 Task: Look for properties with a cot in Canada.
Action: Mouse moved to (846, 145)
Screenshot: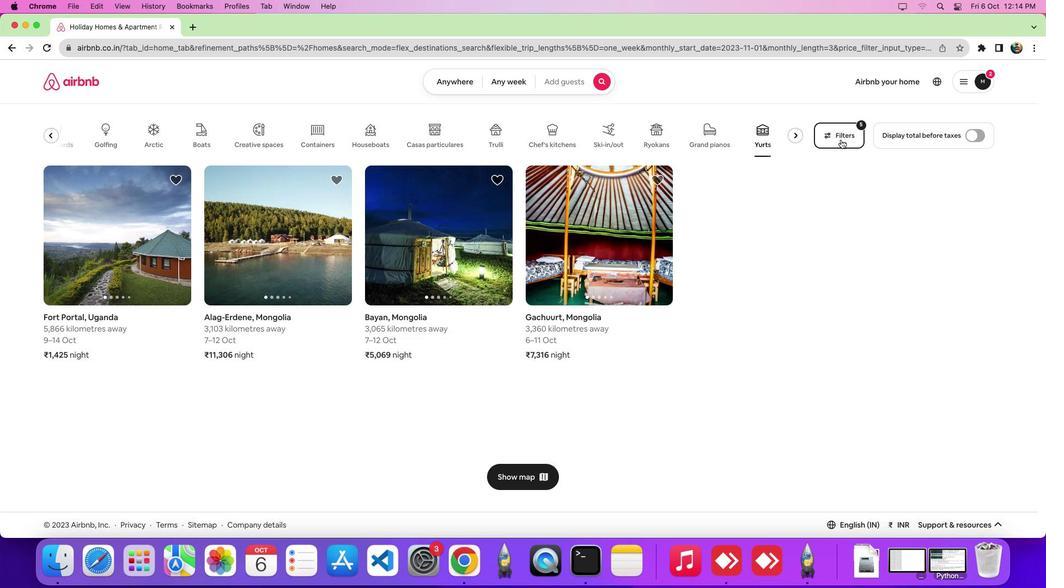 
Action: Mouse pressed left at (846, 145)
Screenshot: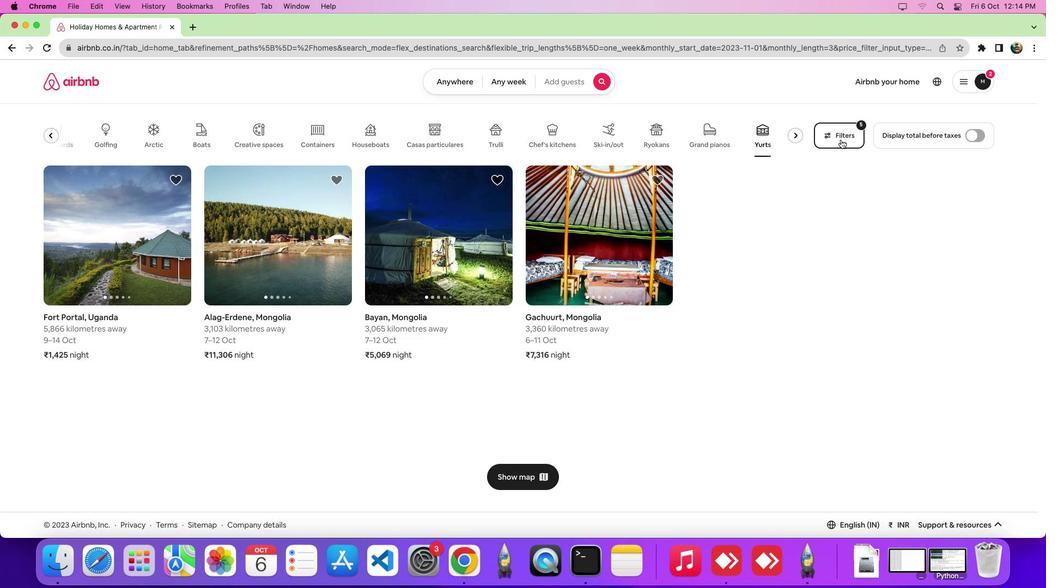 
Action: Mouse moved to (411, 196)
Screenshot: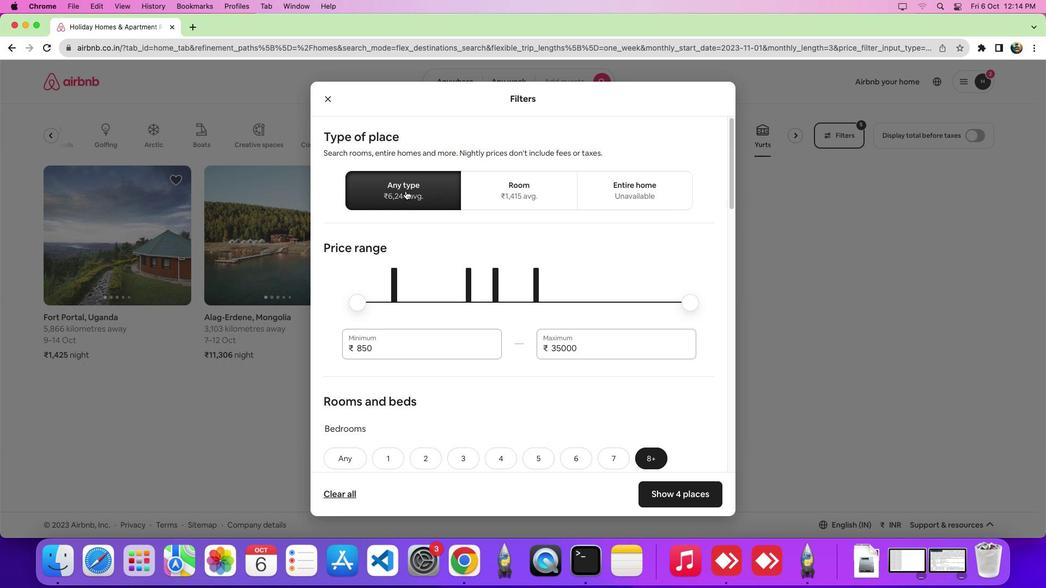 
Action: Mouse pressed left at (411, 196)
Screenshot: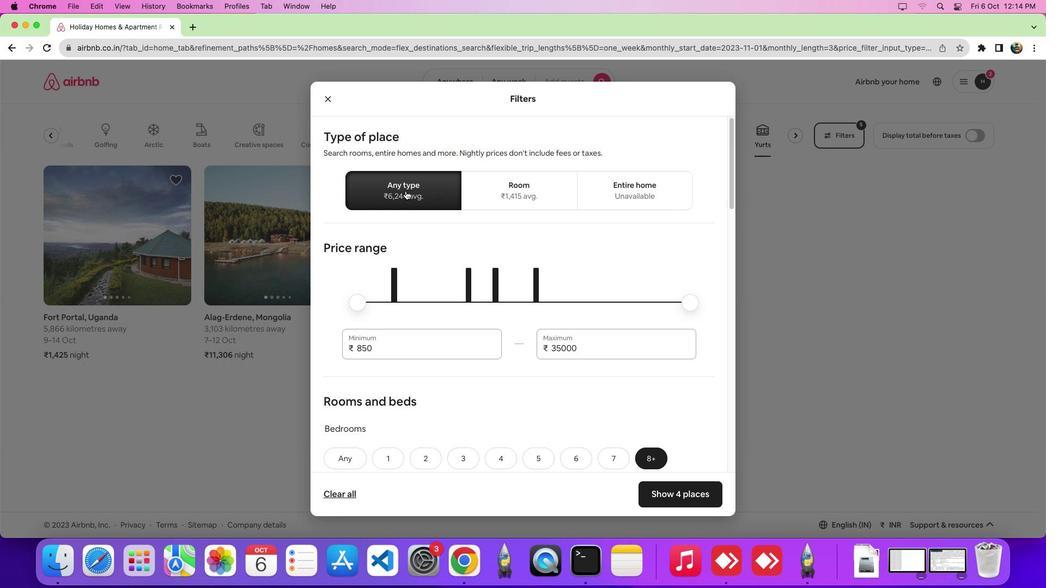 
Action: Mouse moved to (471, 312)
Screenshot: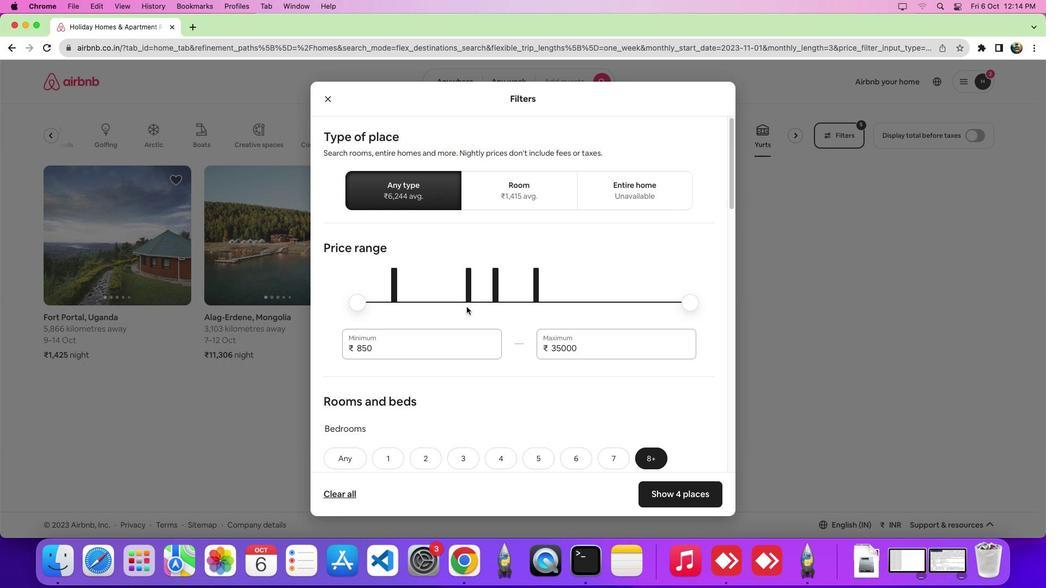 
Action: Mouse scrolled (471, 312) with delta (5, 4)
Screenshot: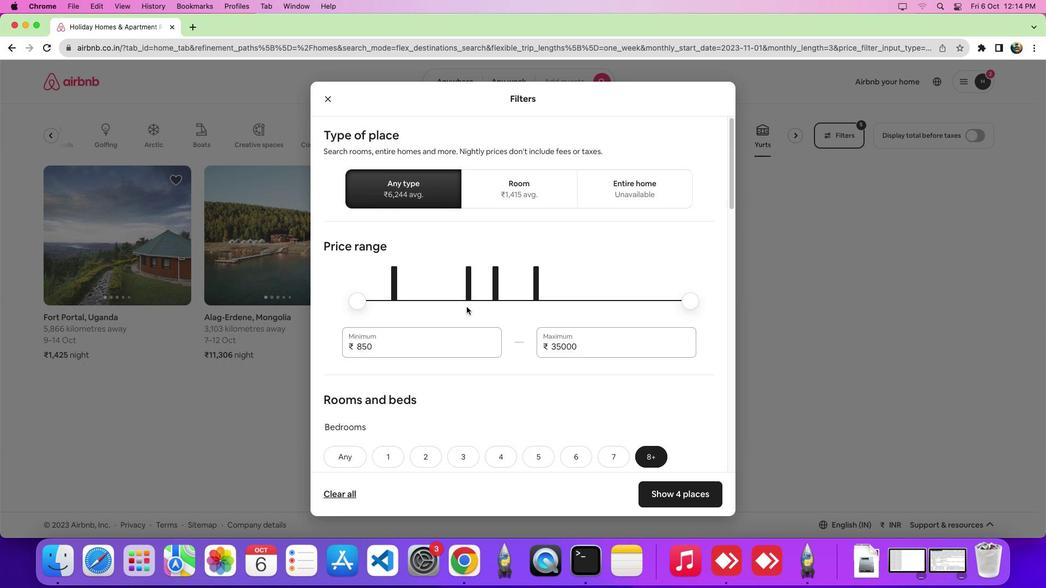 
Action: Mouse scrolled (471, 312) with delta (5, 4)
Screenshot: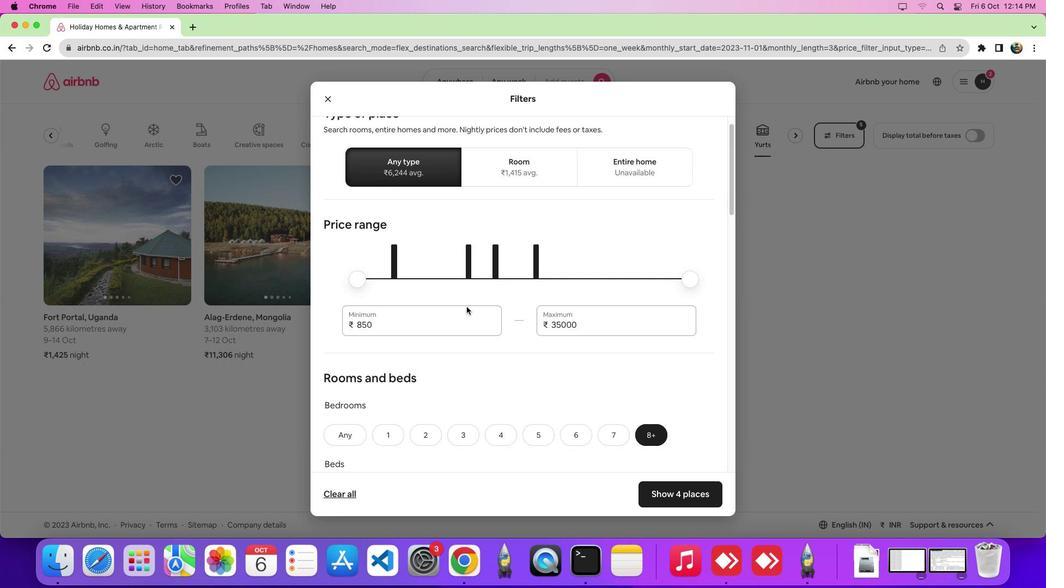 
Action: Mouse scrolled (471, 312) with delta (5, 2)
Screenshot: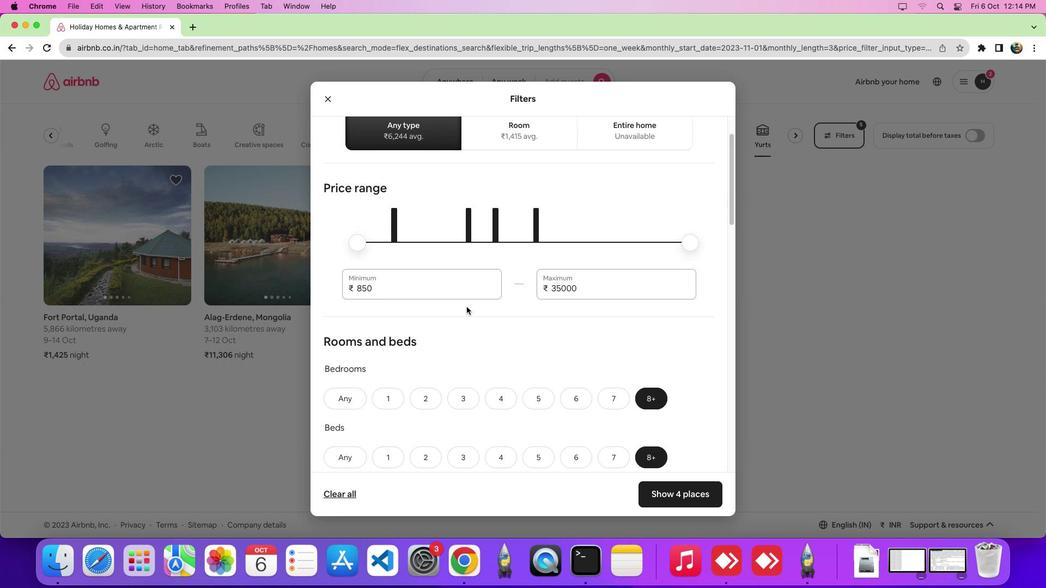 
Action: Mouse scrolled (471, 312) with delta (5, 4)
Screenshot: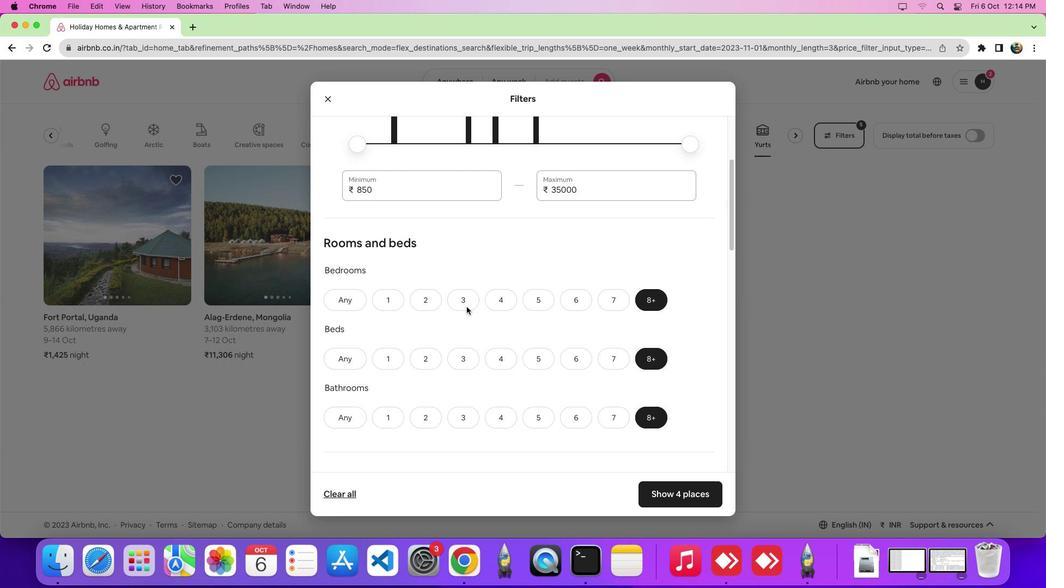 
Action: Mouse scrolled (471, 312) with delta (5, 4)
Screenshot: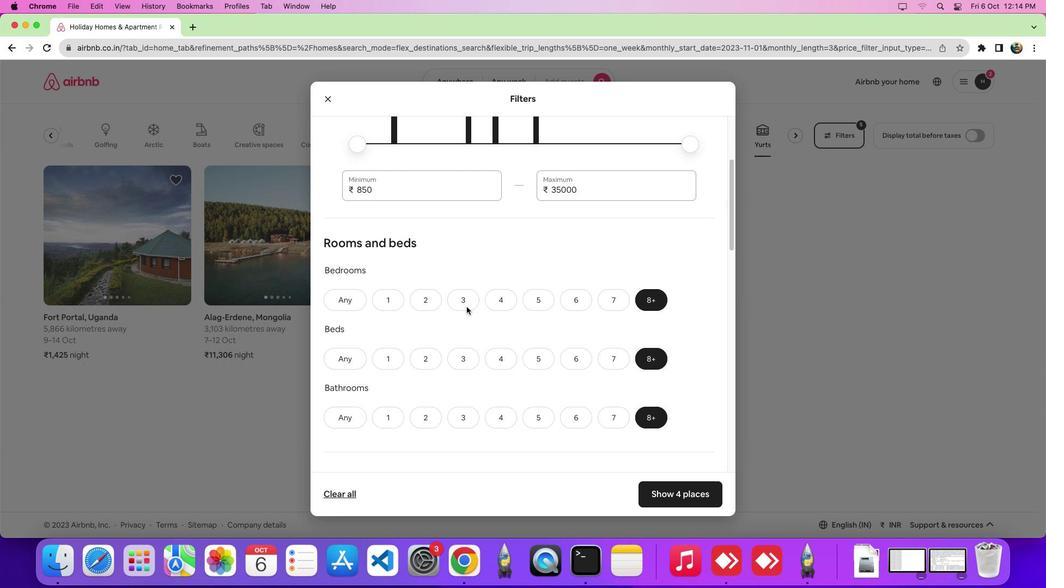 
Action: Mouse scrolled (471, 312) with delta (5, 2)
Screenshot: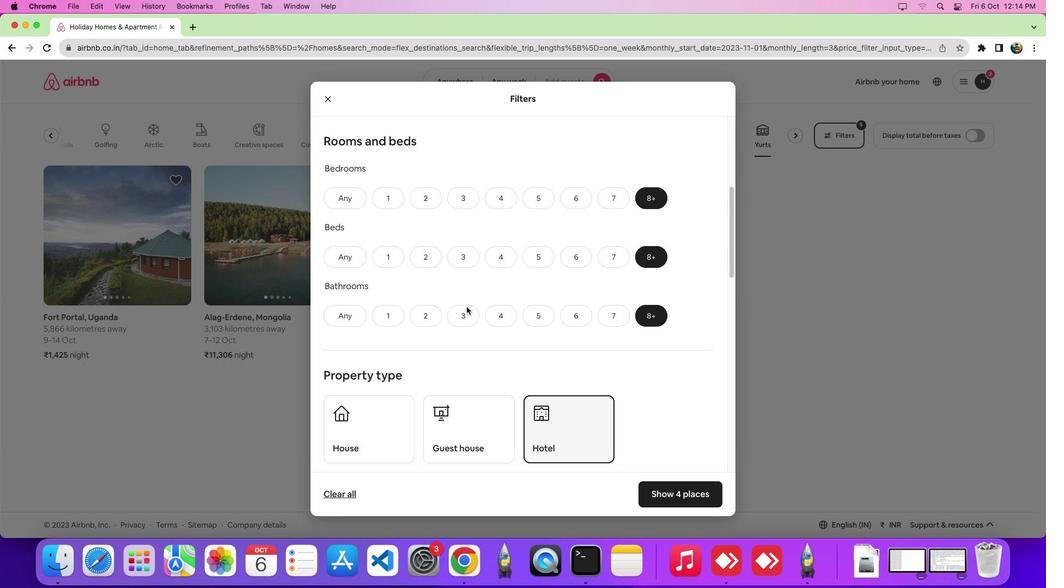 
Action: Mouse scrolled (471, 312) with delta (5, 4)
Screenshot: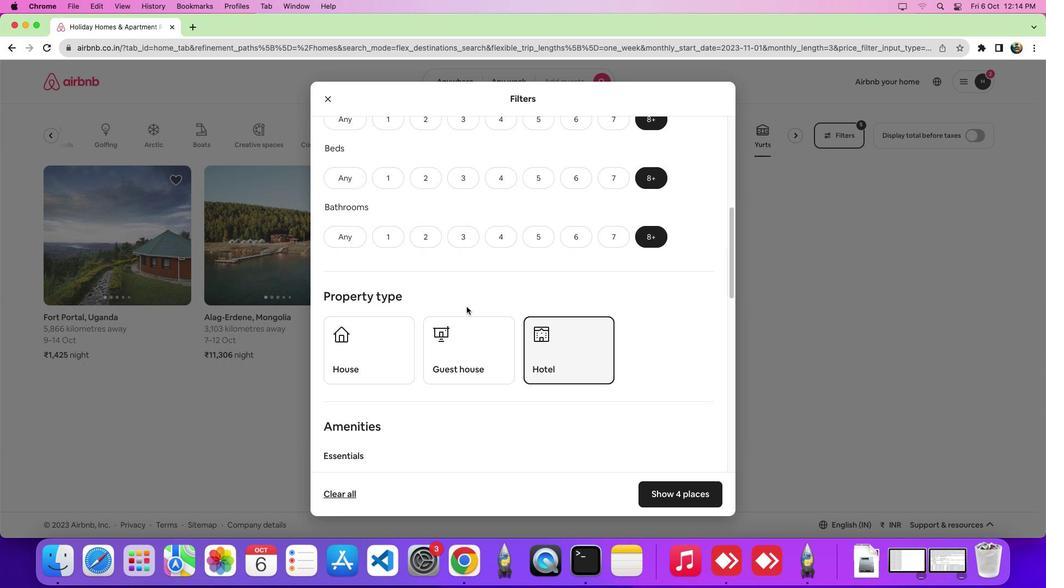 
Action: Mouse scrolled (471, 312) with delta (5, 4)
Screenshot: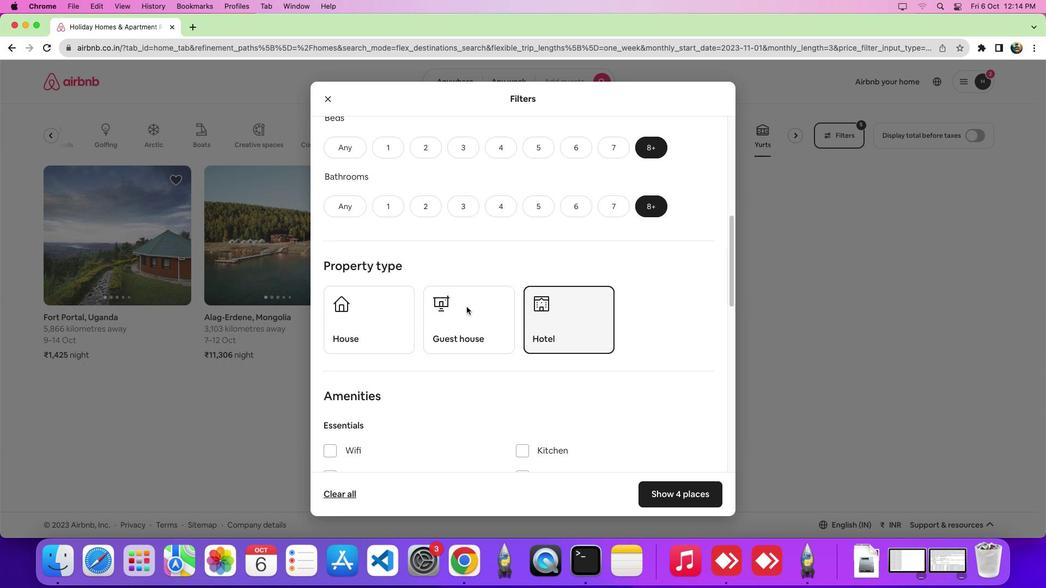 
Action: Mouse scrolled (471, 312) with delta (5, 2)
Screenshot: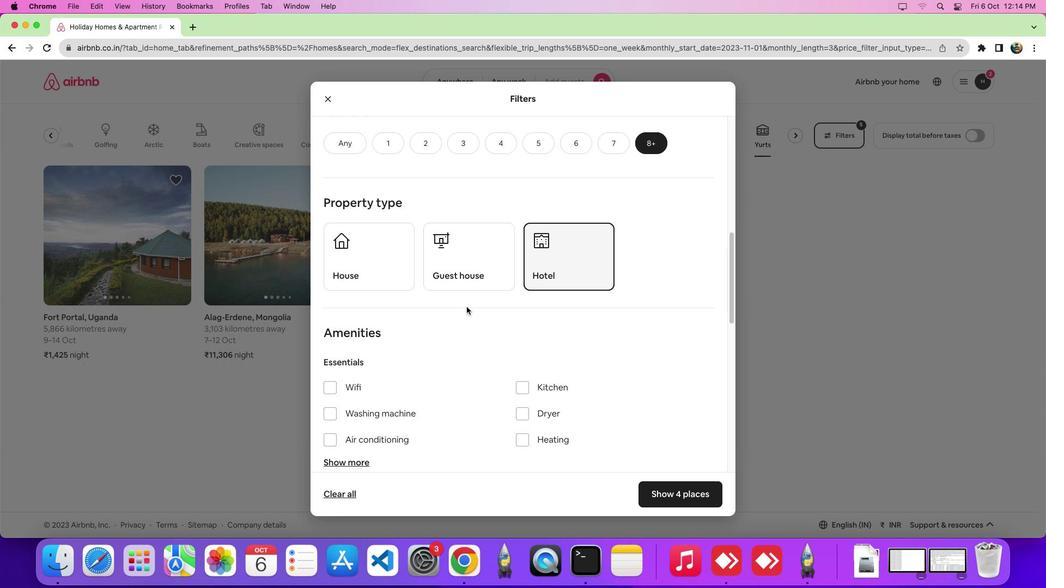 
Action: Mouse scrolled (471, 312) with delta (5, 4)
Screenshot: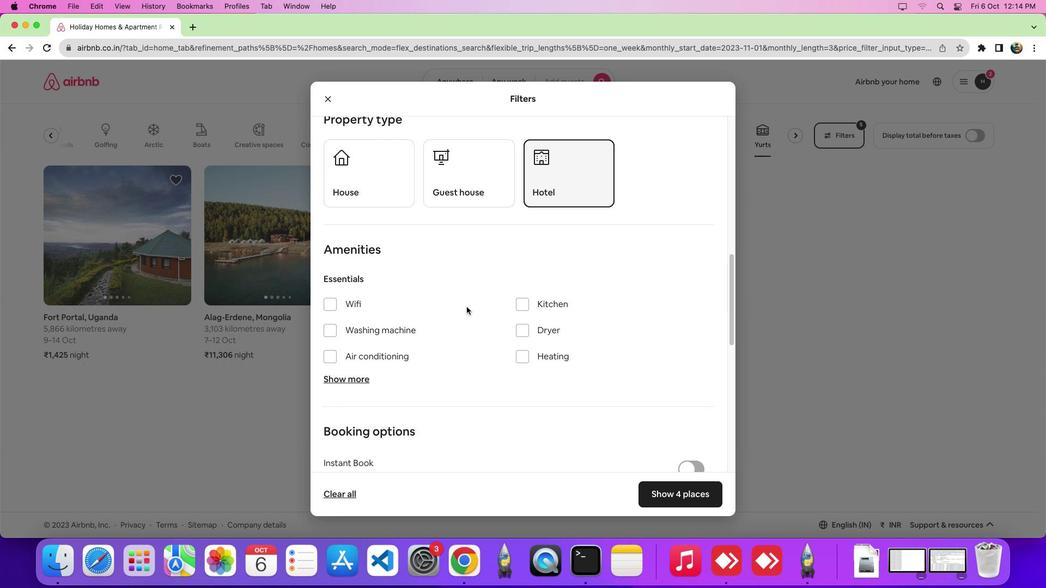 
Action: Mouse moved to (361, 382)
Screenshot: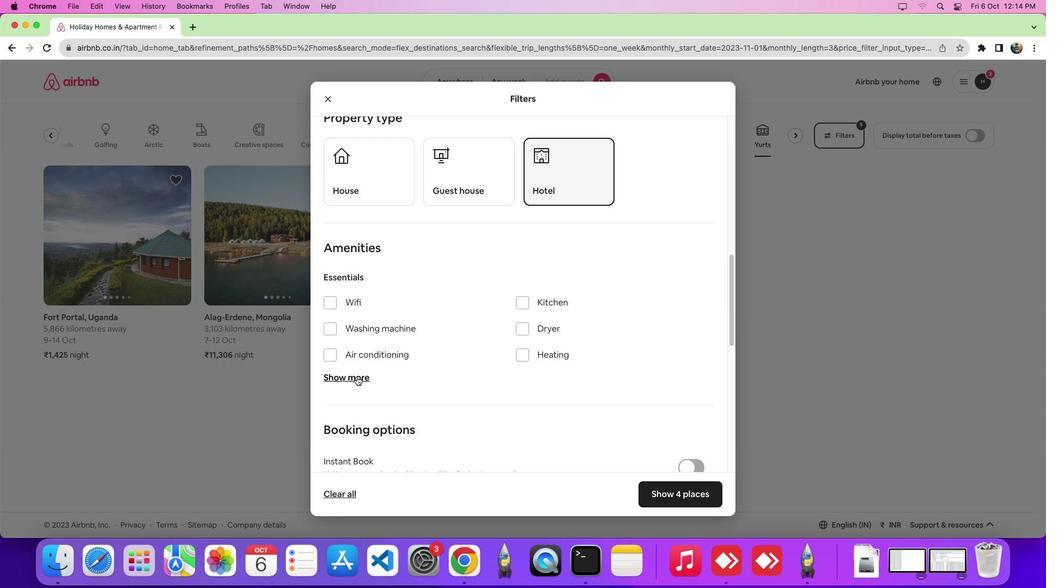 
Action: Mouse pressed left at (361, 382)
Screenshot: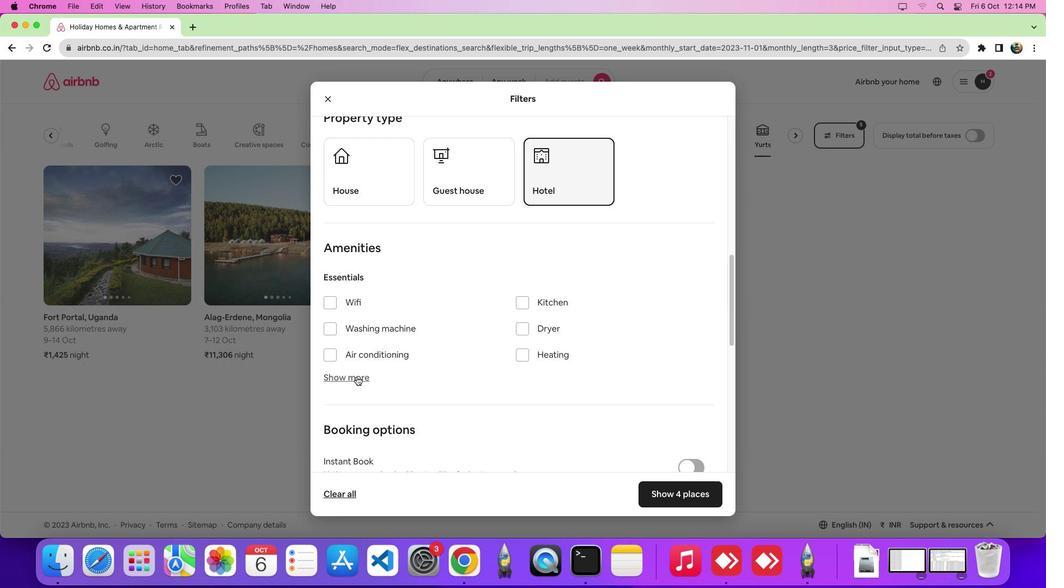 
Action: Mouse moved to (530, 404)
Screenshot: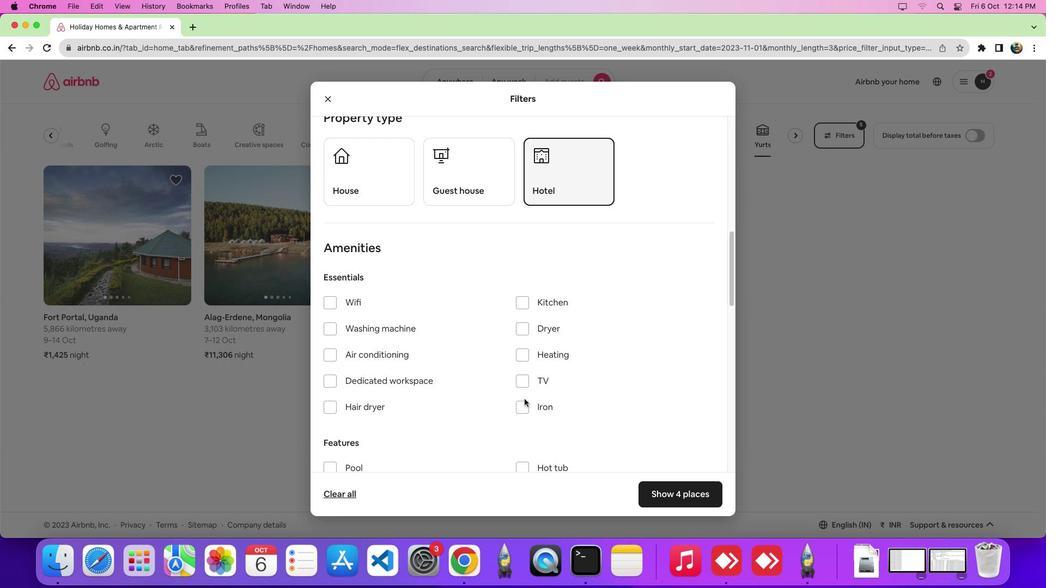 
Action: Mouse scrolled (530, 404) with delta (5, 4)
Screenshot: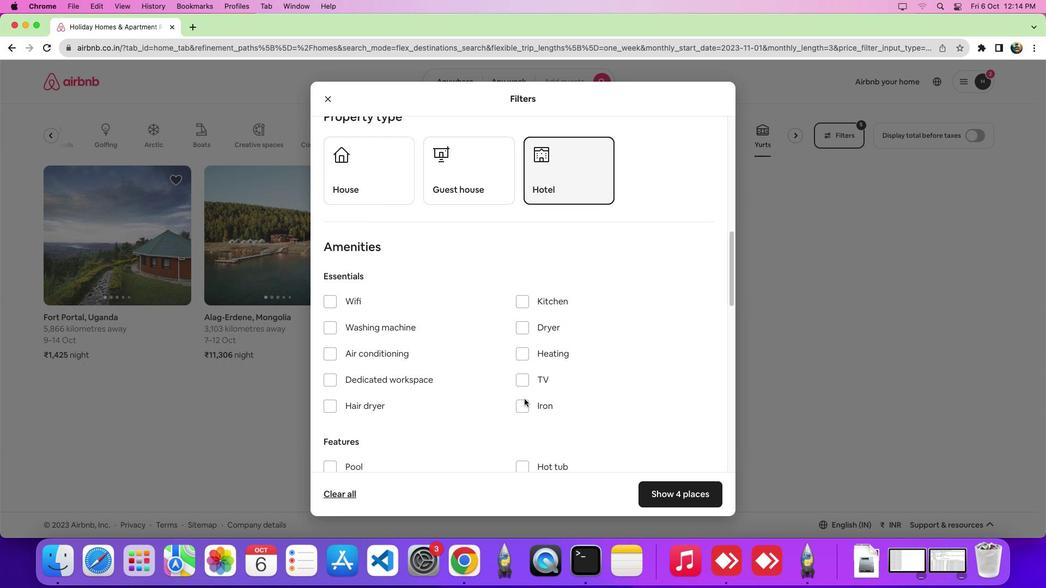 
Action: Mouse scrolled (530, 404) with delta (5, 4)
Screenshot: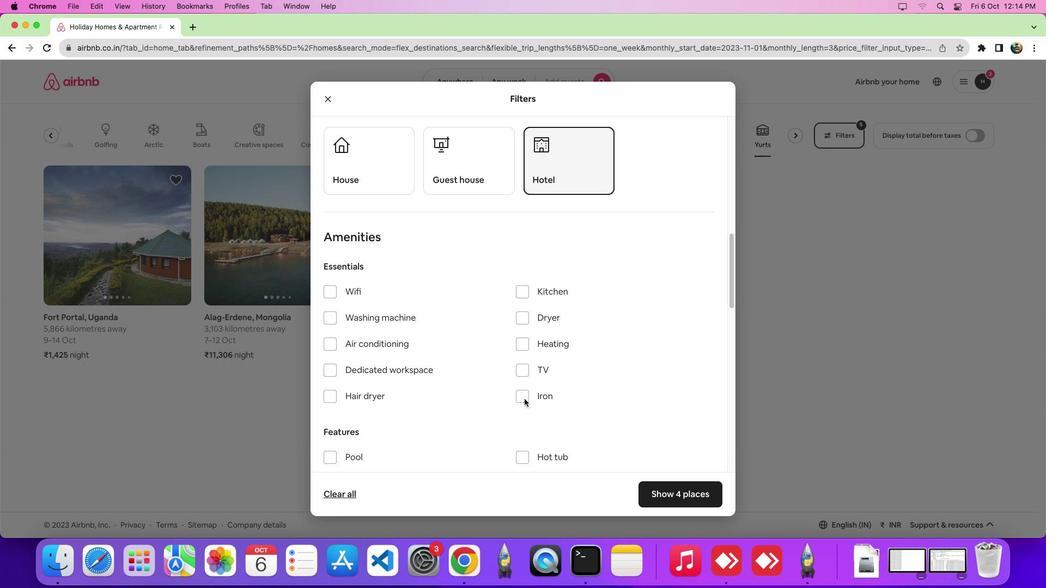 
Action: Mouse scrolled (530, 404) with delta (5, 3)
Screenshot: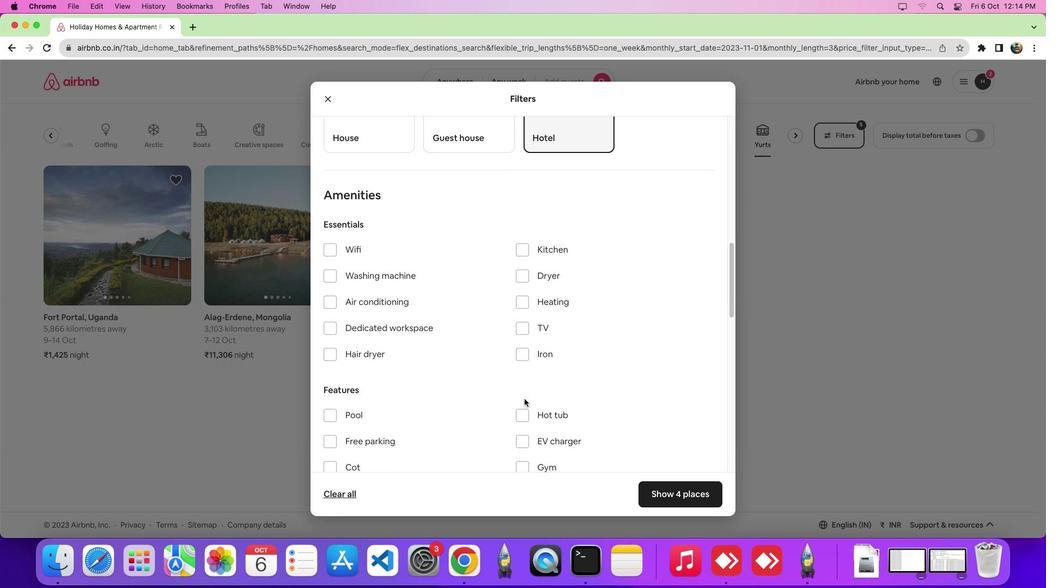 
Action: Mouse moved to (340, 409)
Screenshot: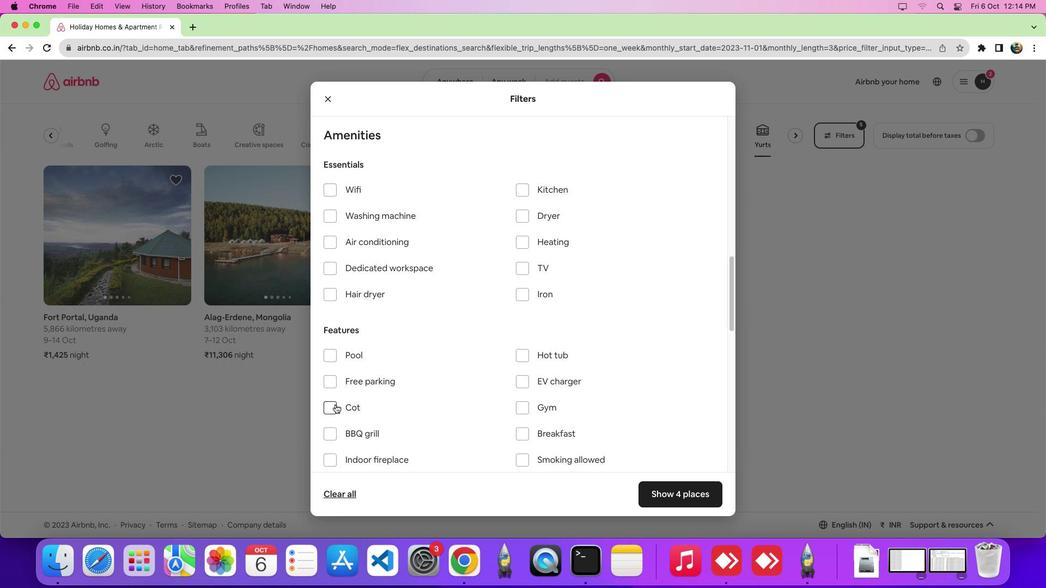 
Action: Mouse pressed left at (340, 409)
Screenshot: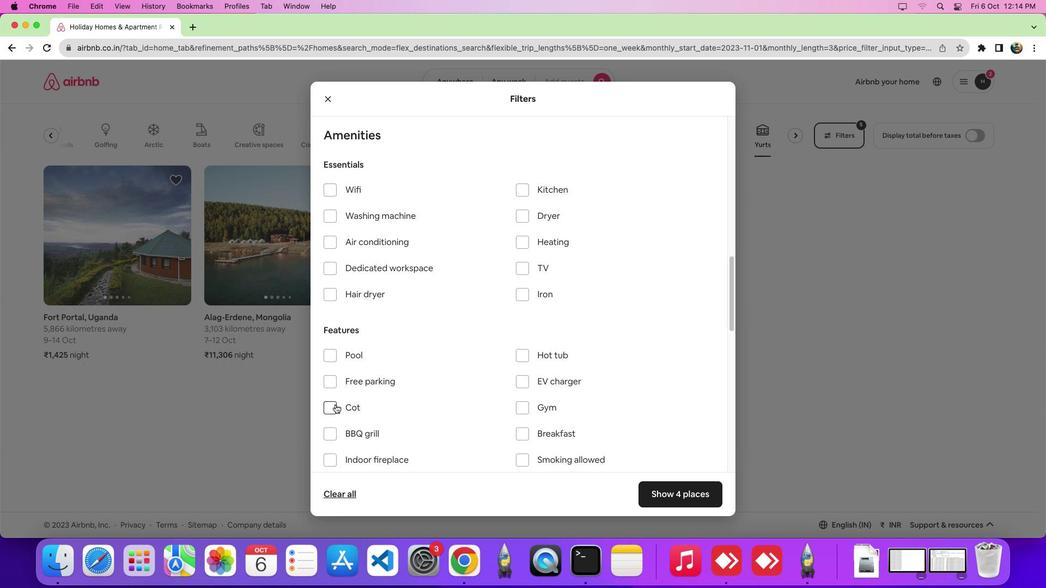 
Action: Mouse moved to (707, 501)
Screenshot: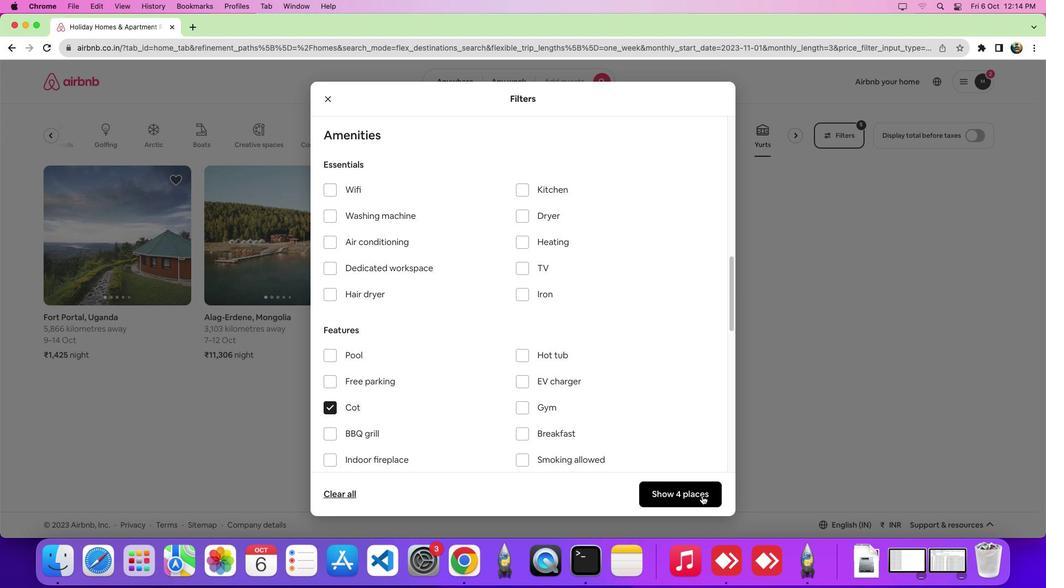 
Action: Mouse pressed left at (707, 501)
Screenshot: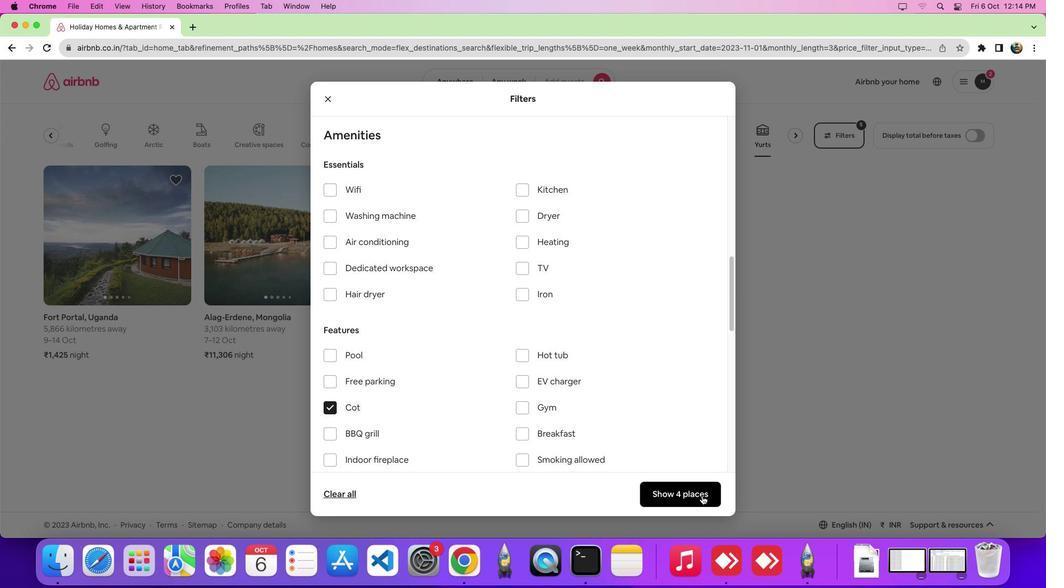 
Action: Mouse moved to (713, 512)
Screenshot: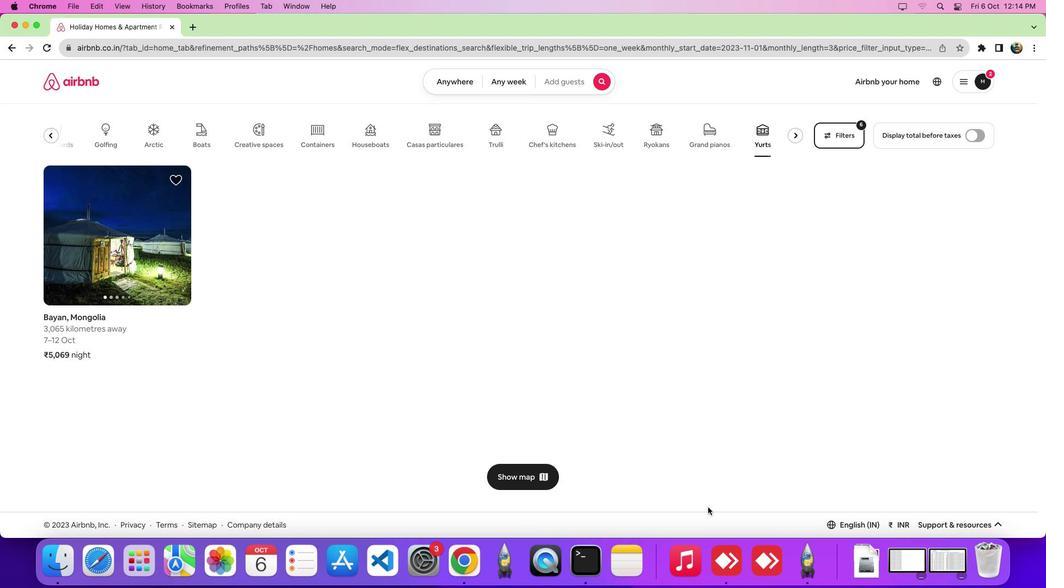 
